 Task: Look for products in the category "Dental Care" from Himalaya only.
Action: Mouse moved to (349, 151)
Screenshot: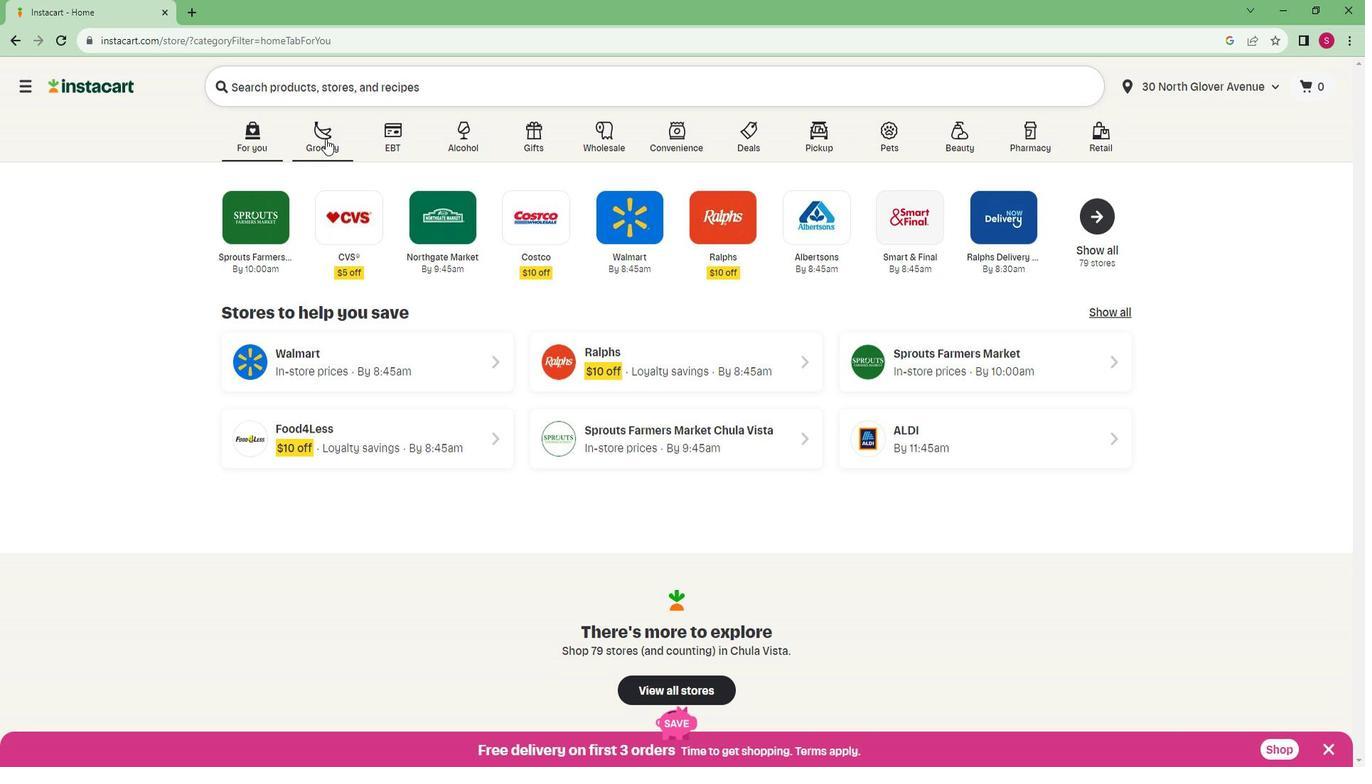 
Action: Mouse pressed left at (349, 151)
Screenshot: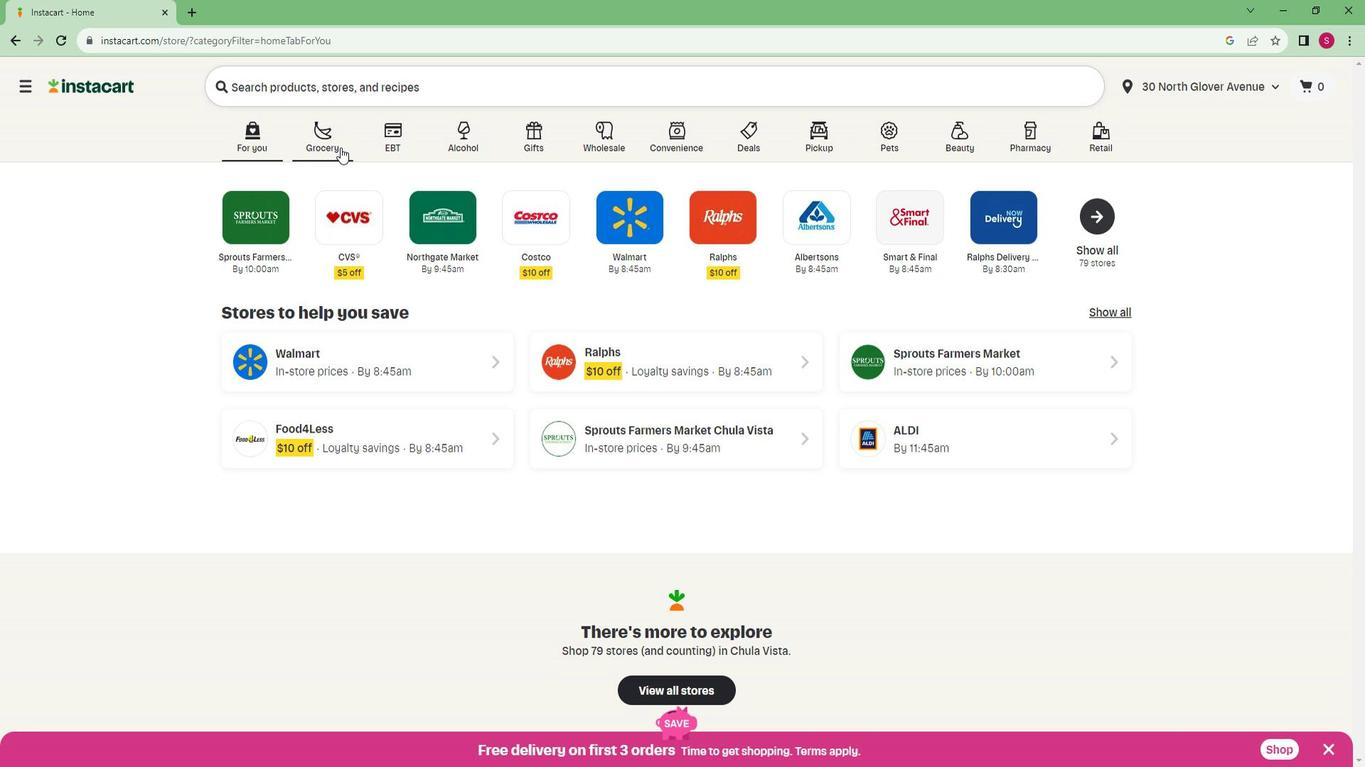 
Action: Mouse moved to (285, 397)
Screenshot: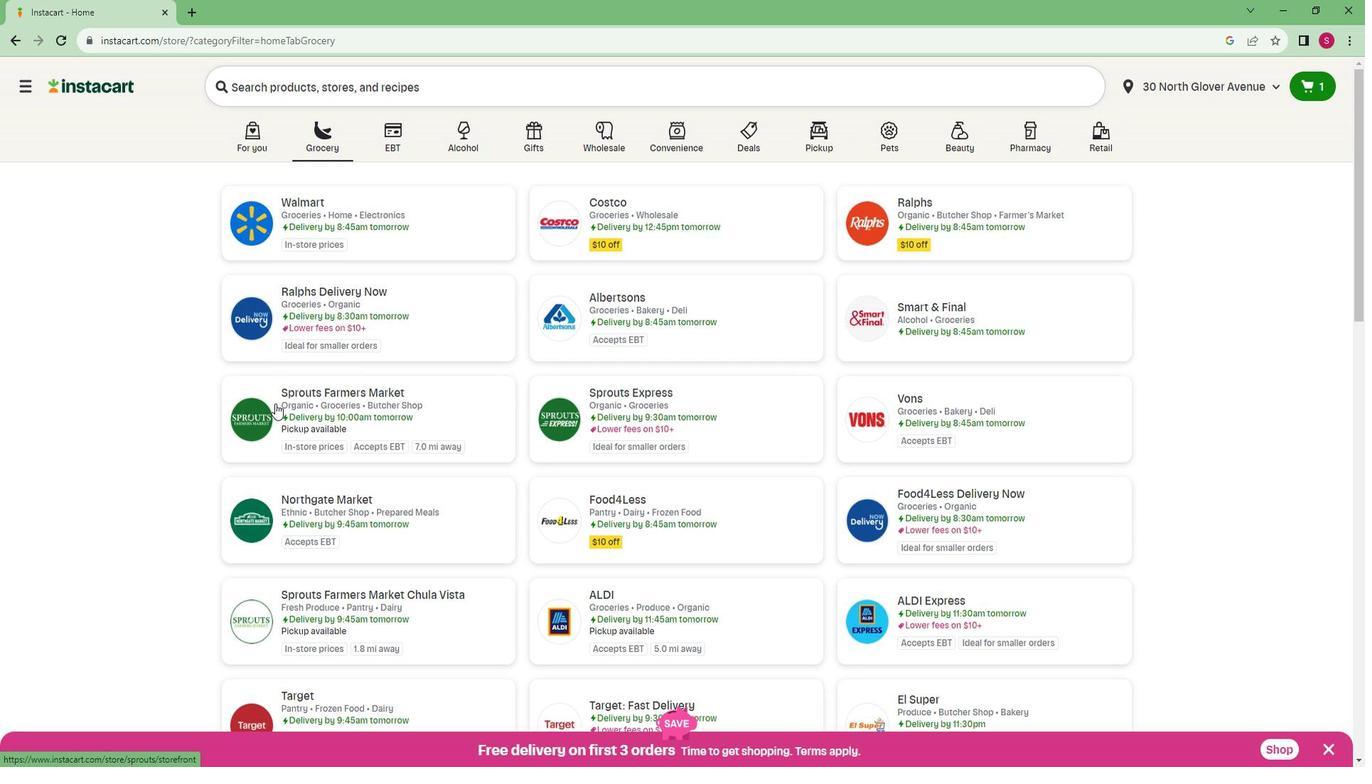 
Action: Mouse pressed left at (285, 397)
Screenshot: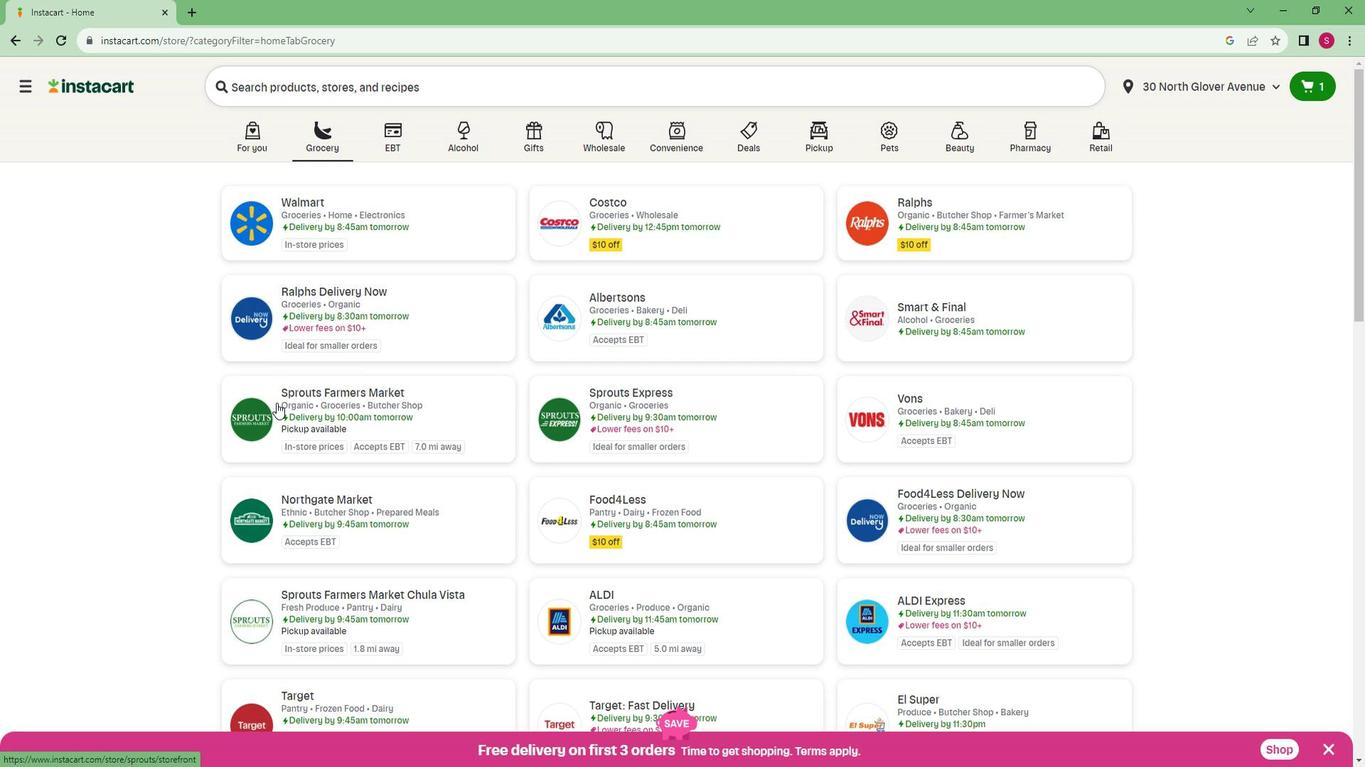 
Action: Mouse moved to (108, 545)
Screenshot: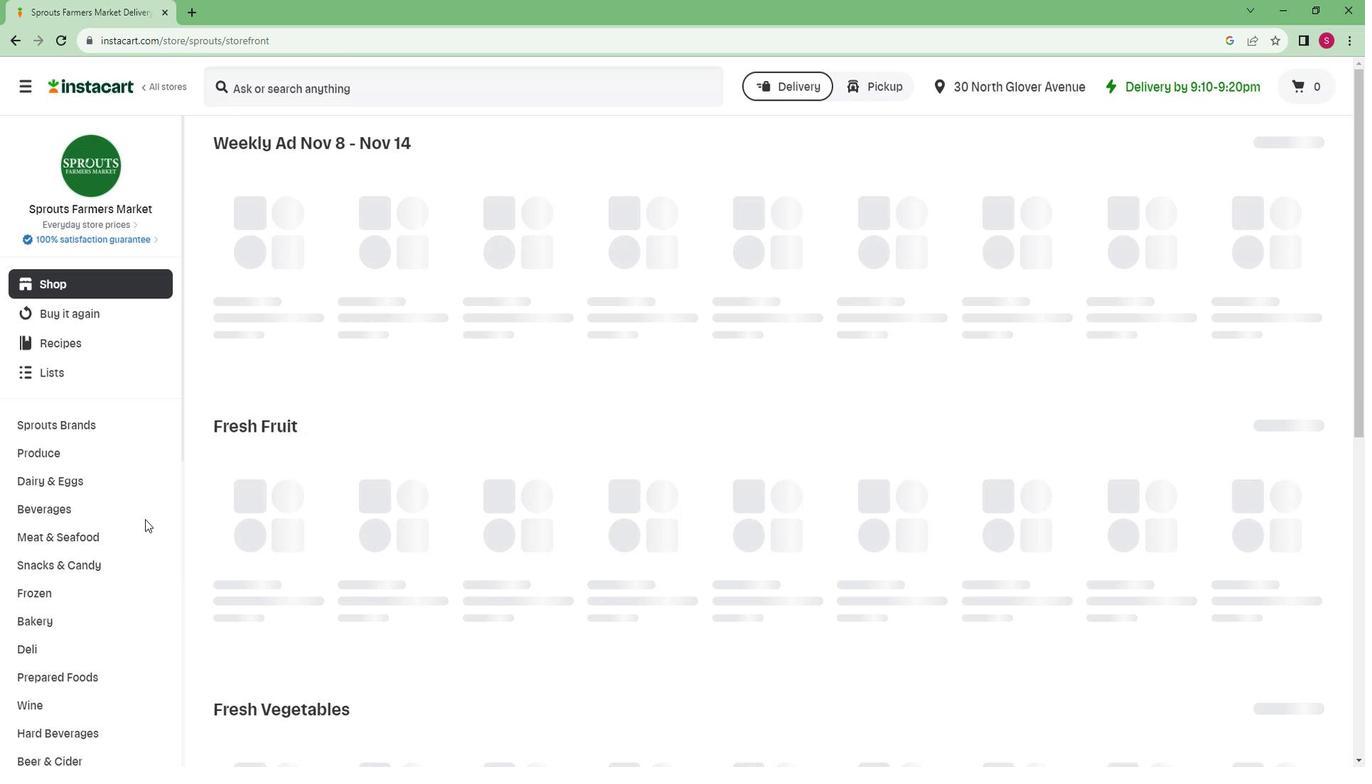 
Action: Mouse scrolled (108, 544) with delta (0, 0)
Screenshot: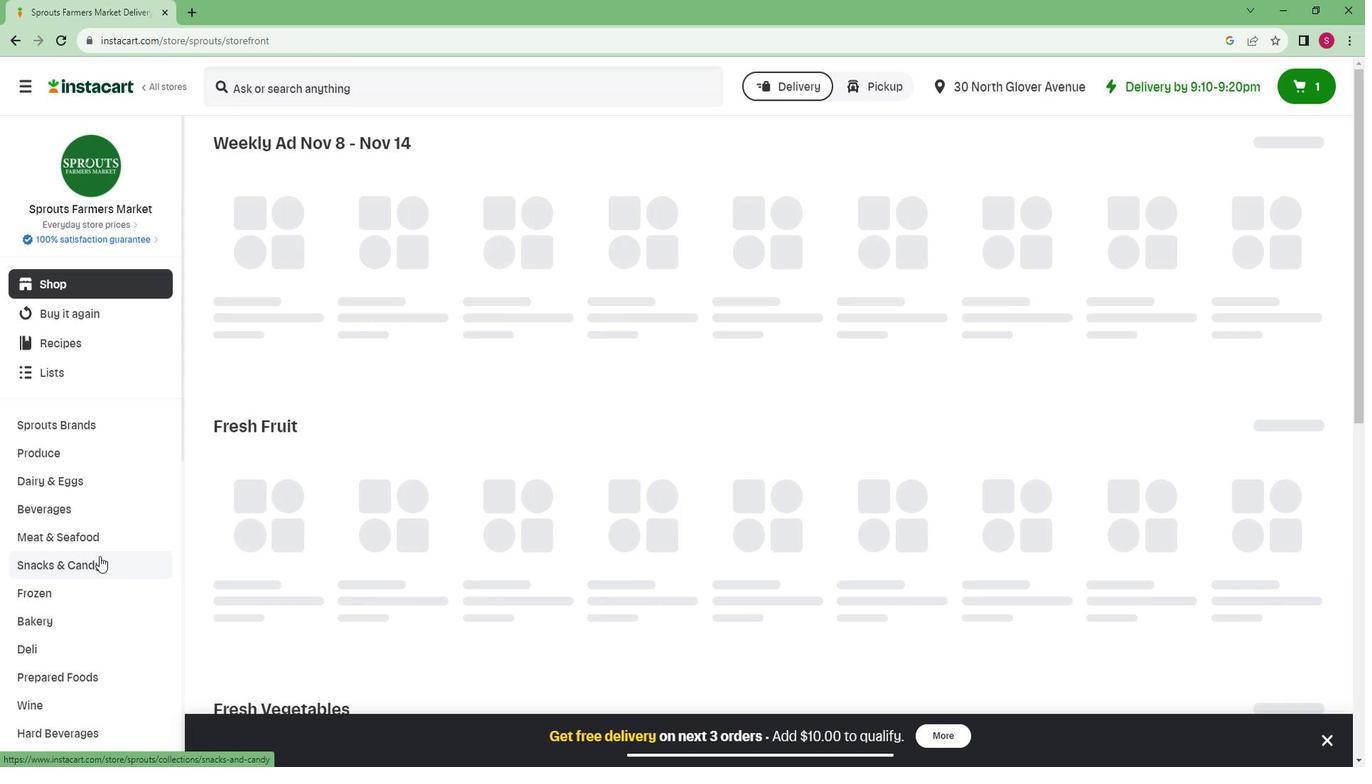 
Action: Mouse scrolled (108, 544) with delta (0, 0)
Screenshot: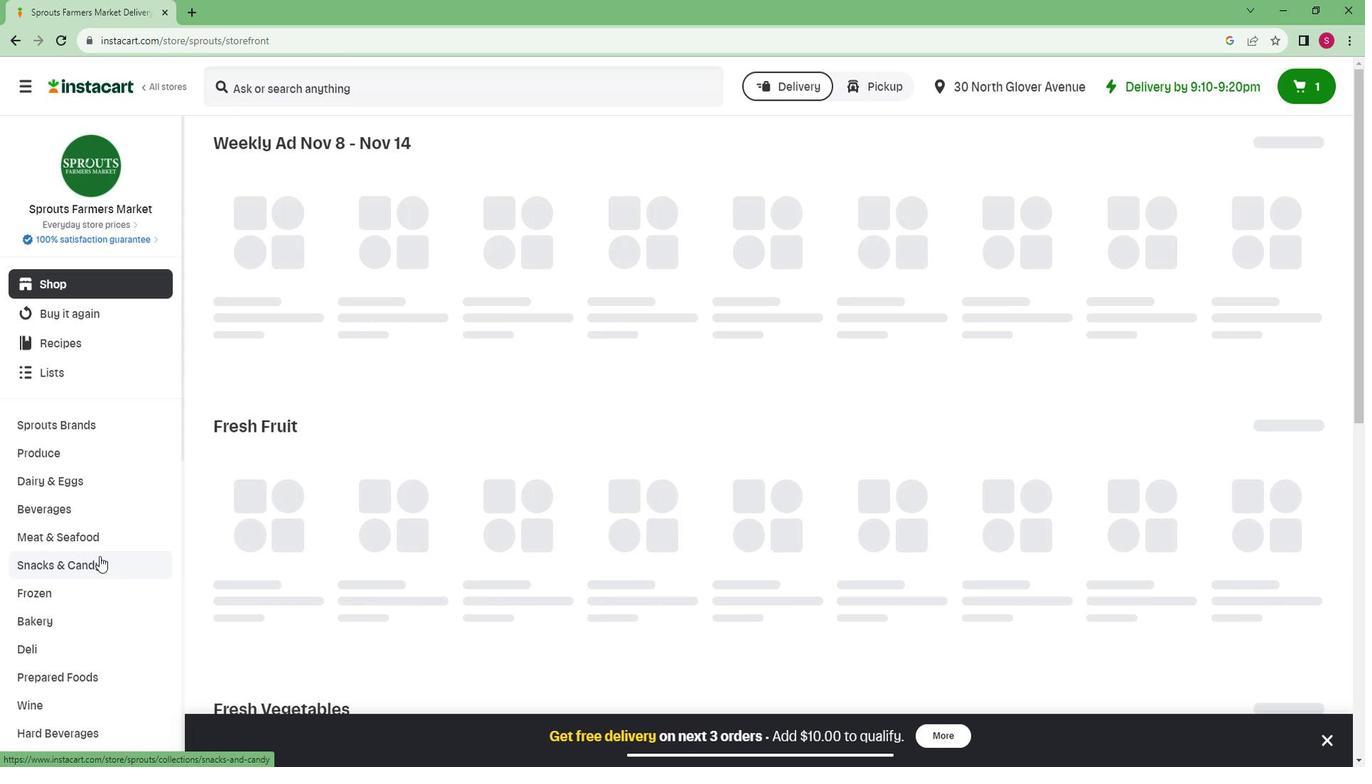 
Action: Mouse scrolled (108, 544) with delta (0, 0)
Screenshot: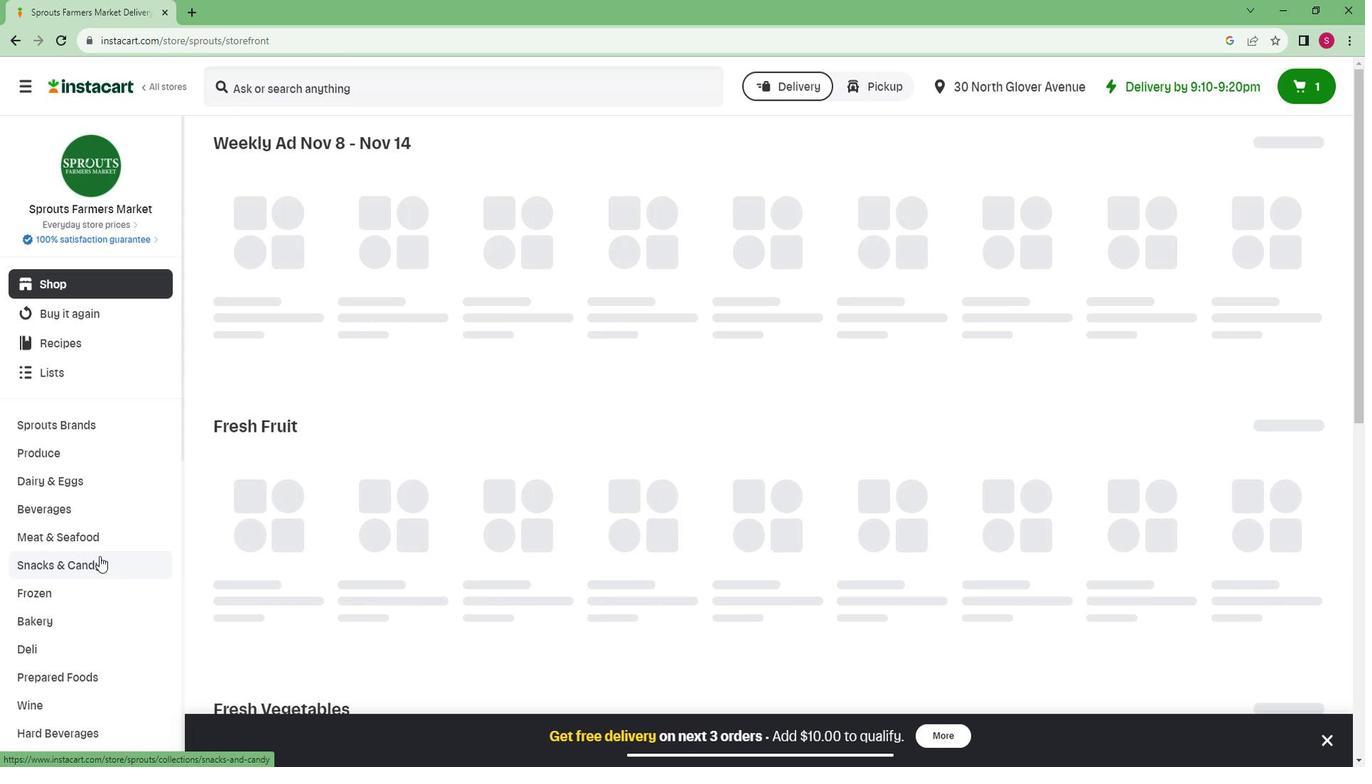 
Action: Mouse scrolled (108, 544) with delta (0, 0)
Screenshot: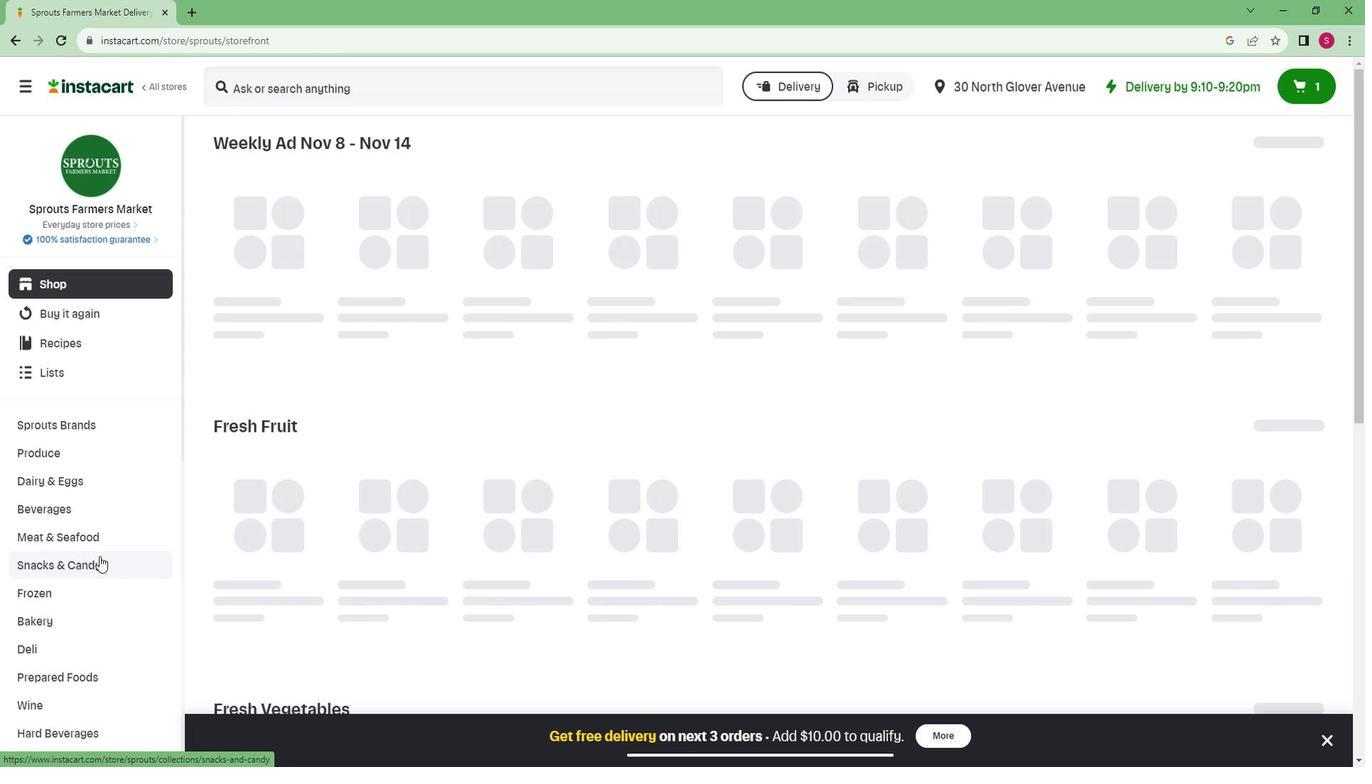 
Action: Mouse scrolled (108, 544) with delta (0, 0)
Screenshot: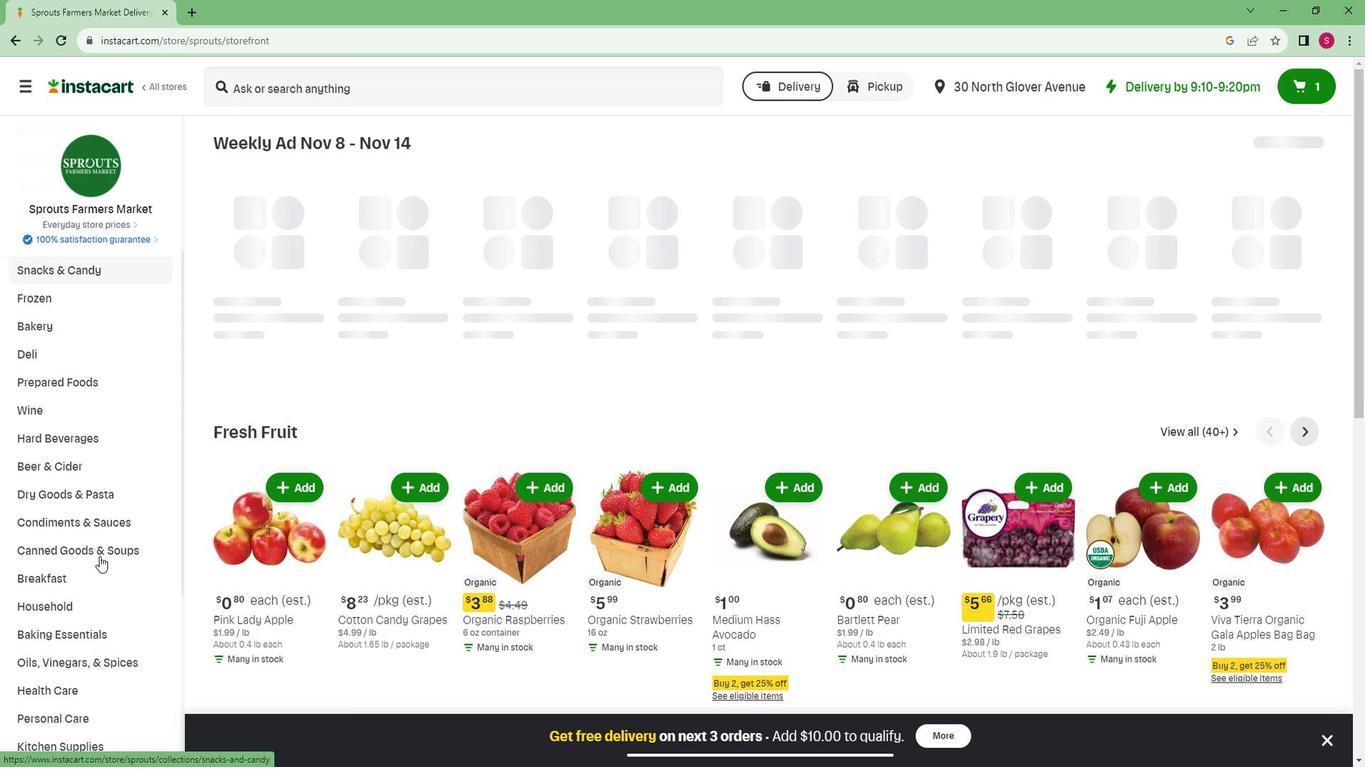 
Action: Mouse scrolled (108, 544) with delta (0, 0)
Screenshot: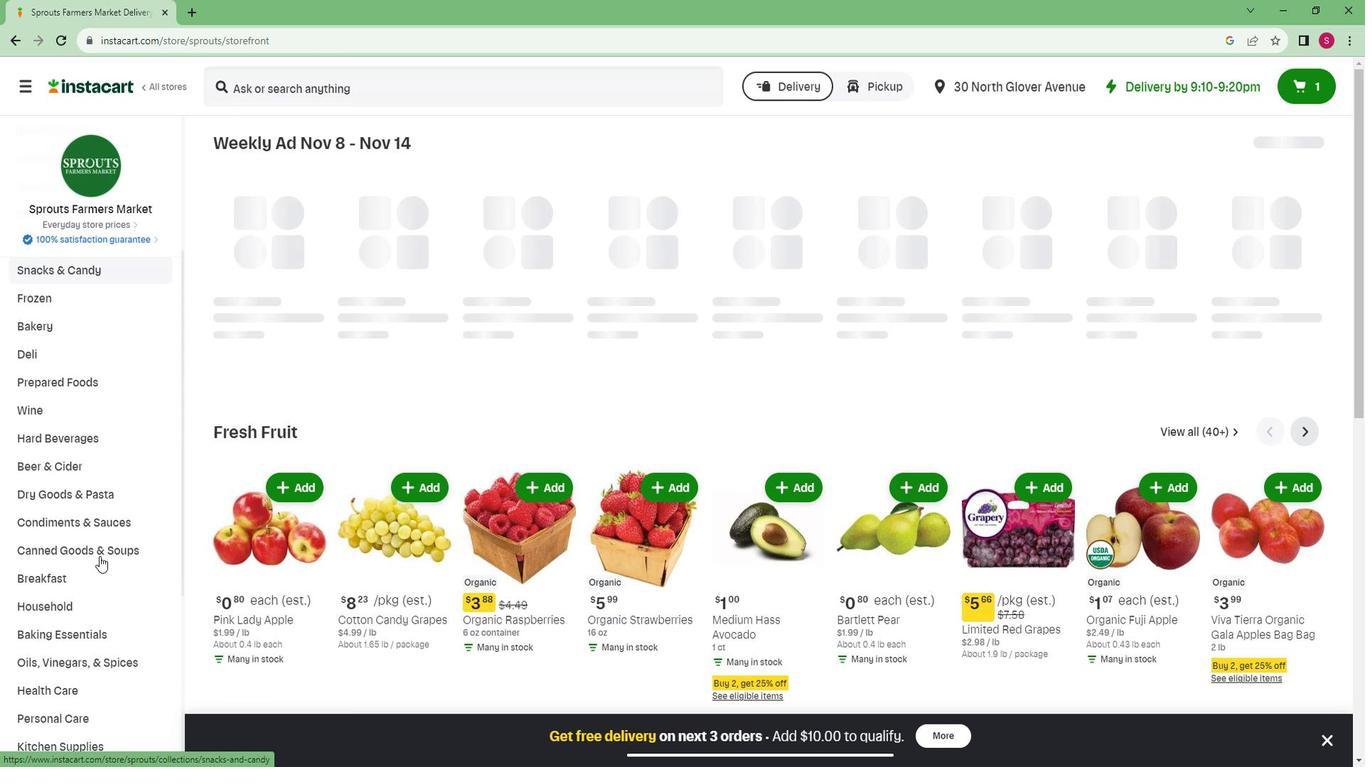 
Action: Mouse scrolled (108, 544) with delta (0, 0)
Screenshot: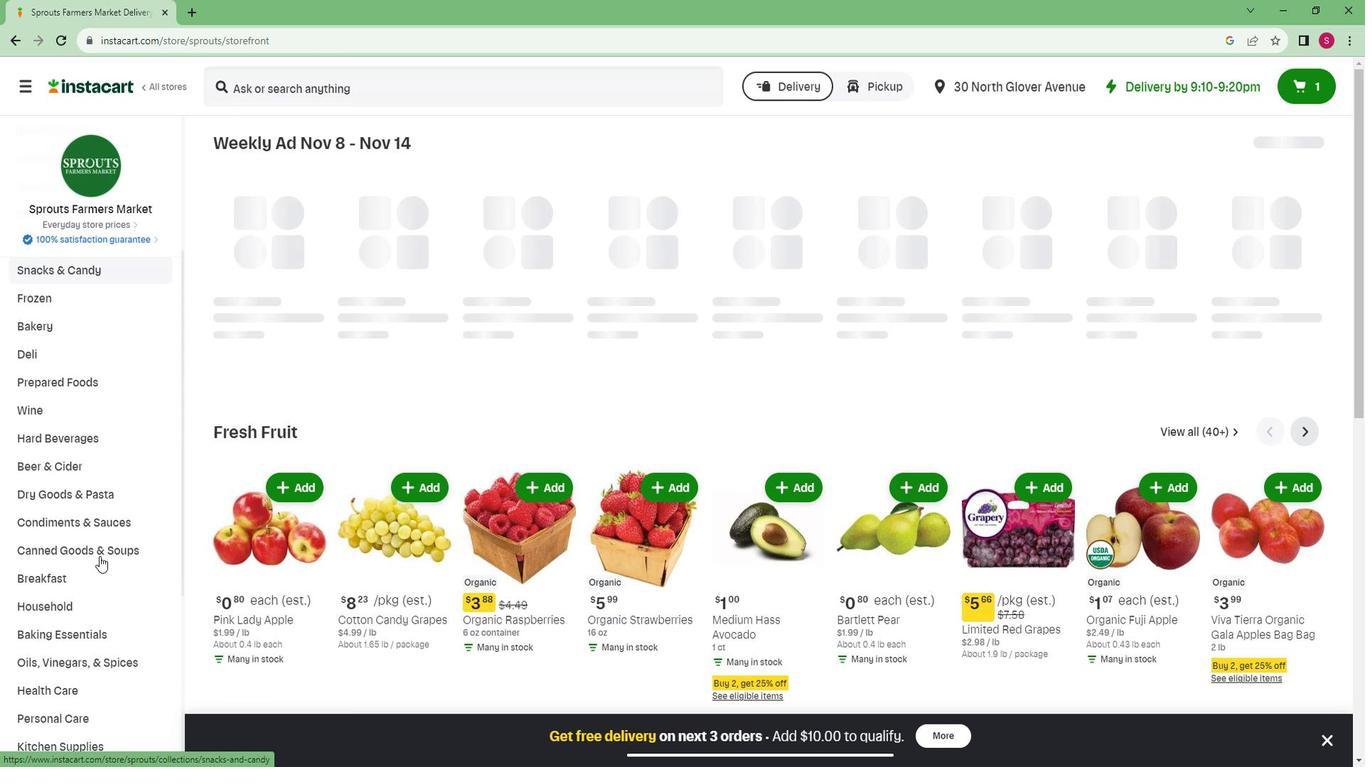 
Action: Mouse scrolled (108, 544) with delta (0, 0)
Screenshot: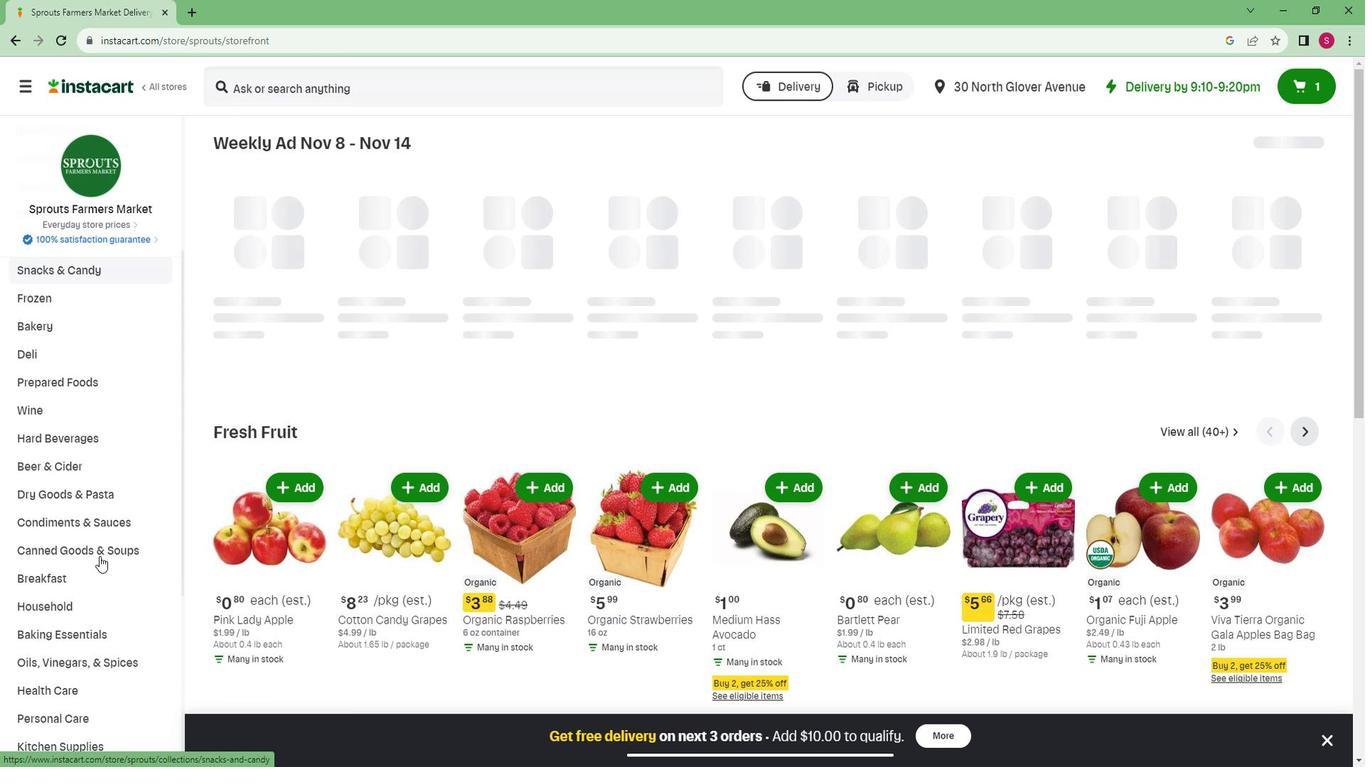 
Action: Mouse scrolled (108, 544) with delta (0, 0)
Screenshot: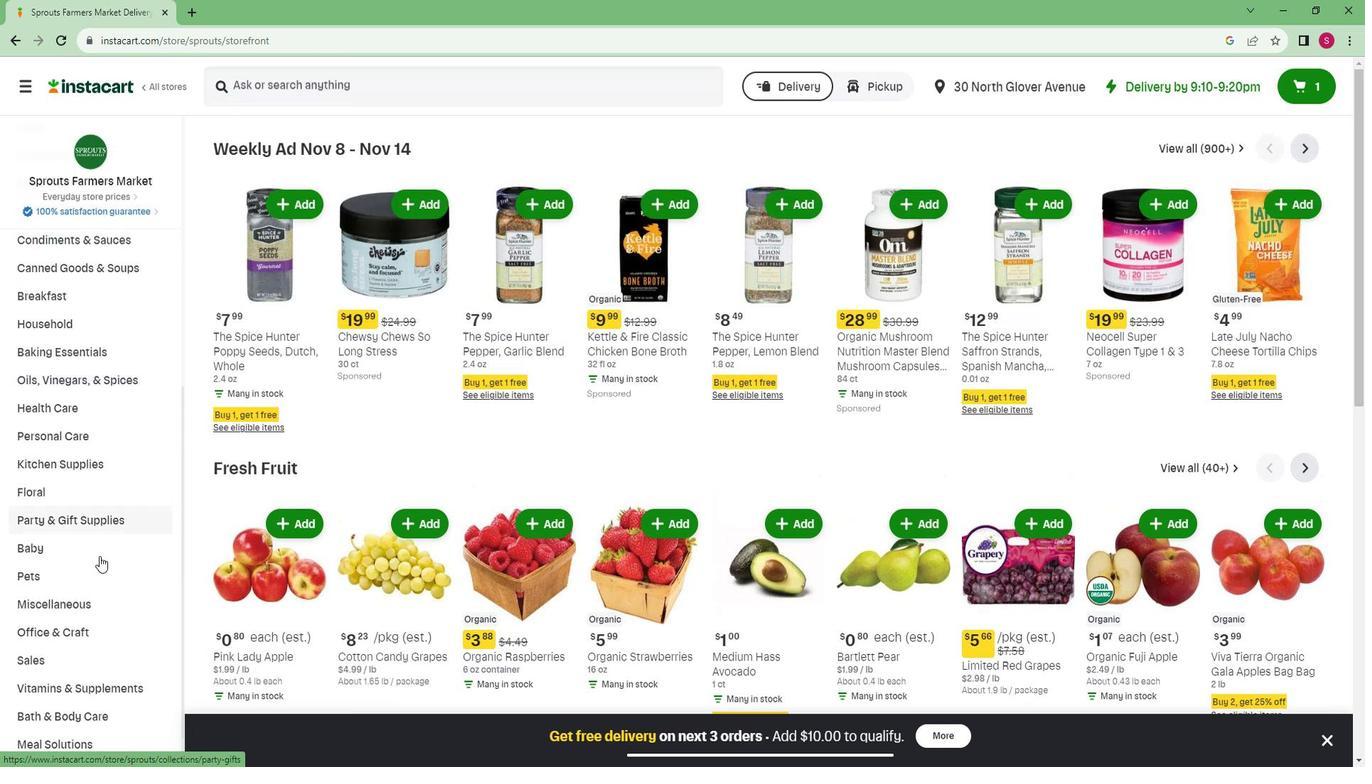 
Action: Mouse scrolled (108, 544) with delta (0, 0)
Screenshot: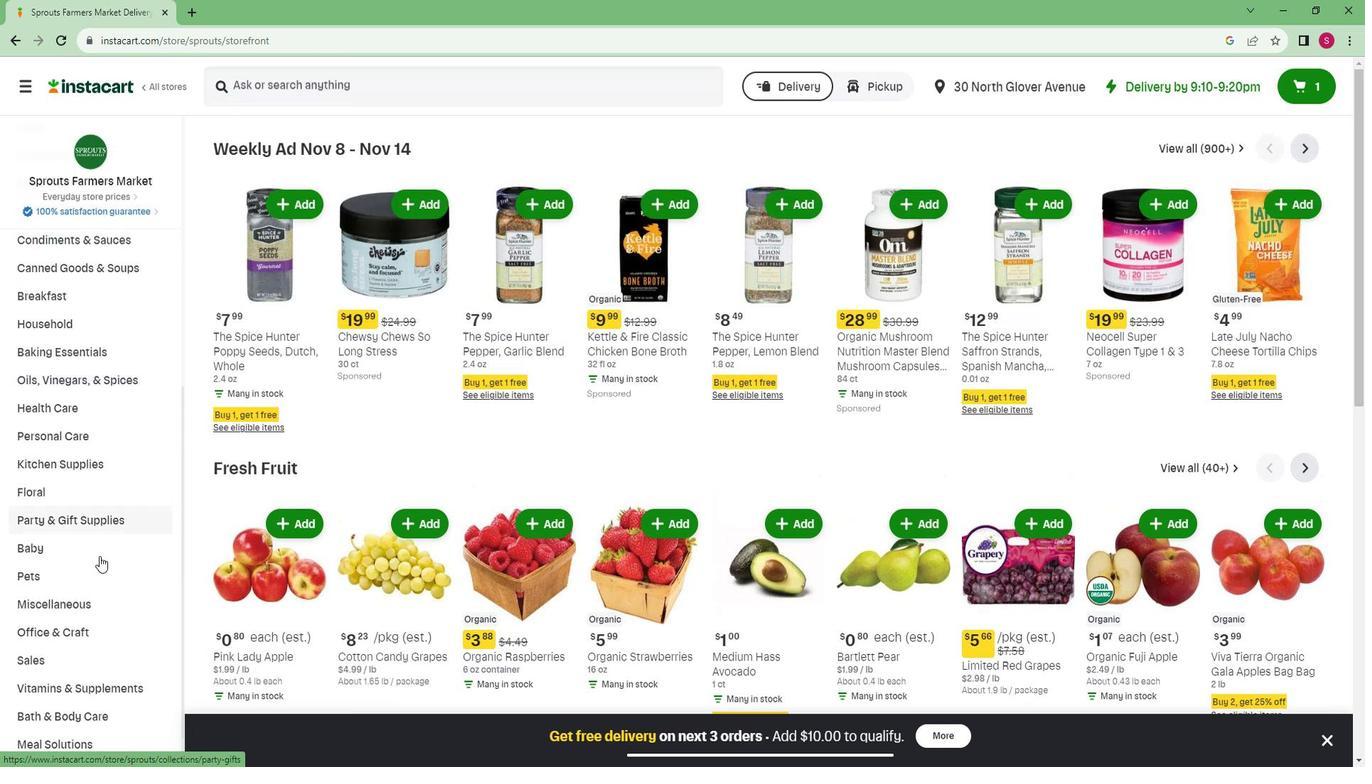 
Action: Mouse scrolled (108, 544) with delta (0, 0)
Screenshot: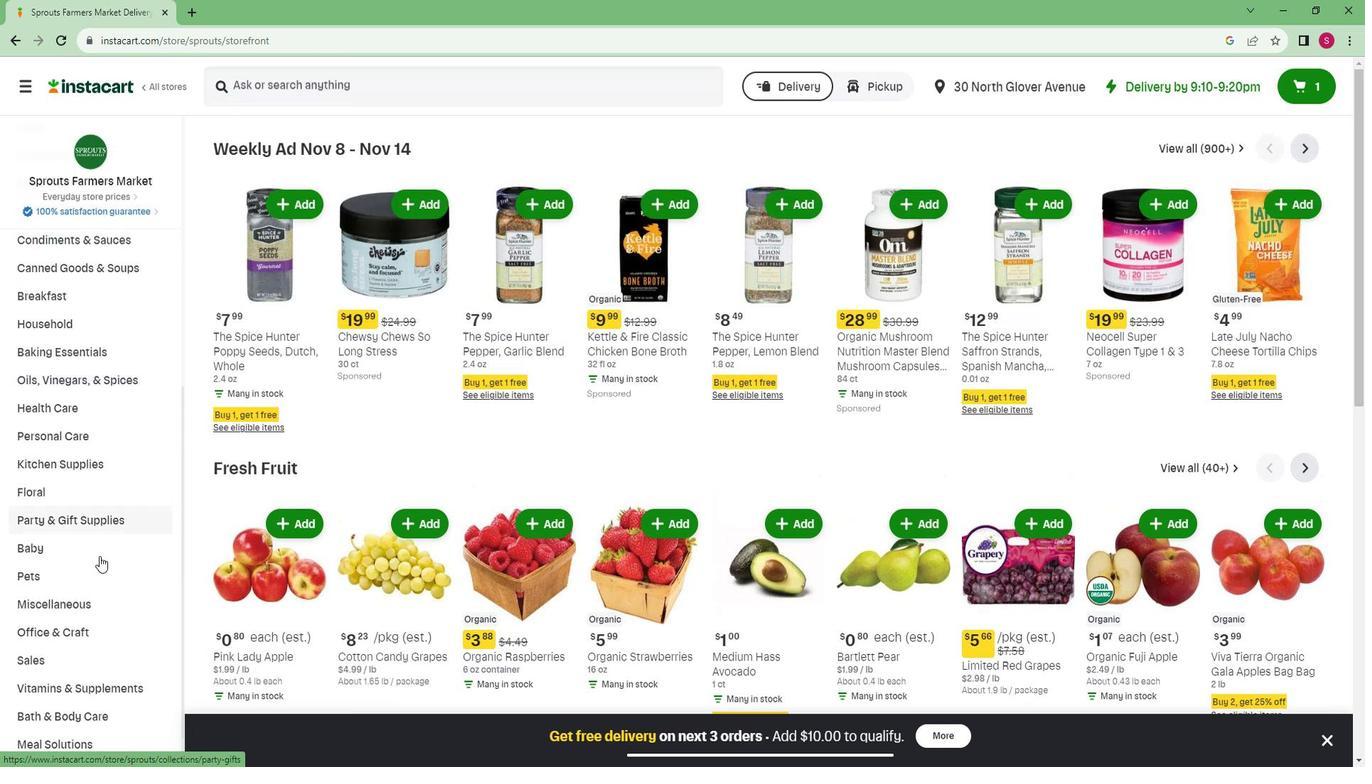 
Action: Mouse scrolled (108, 544) with delta (0, 0)
Screenshot: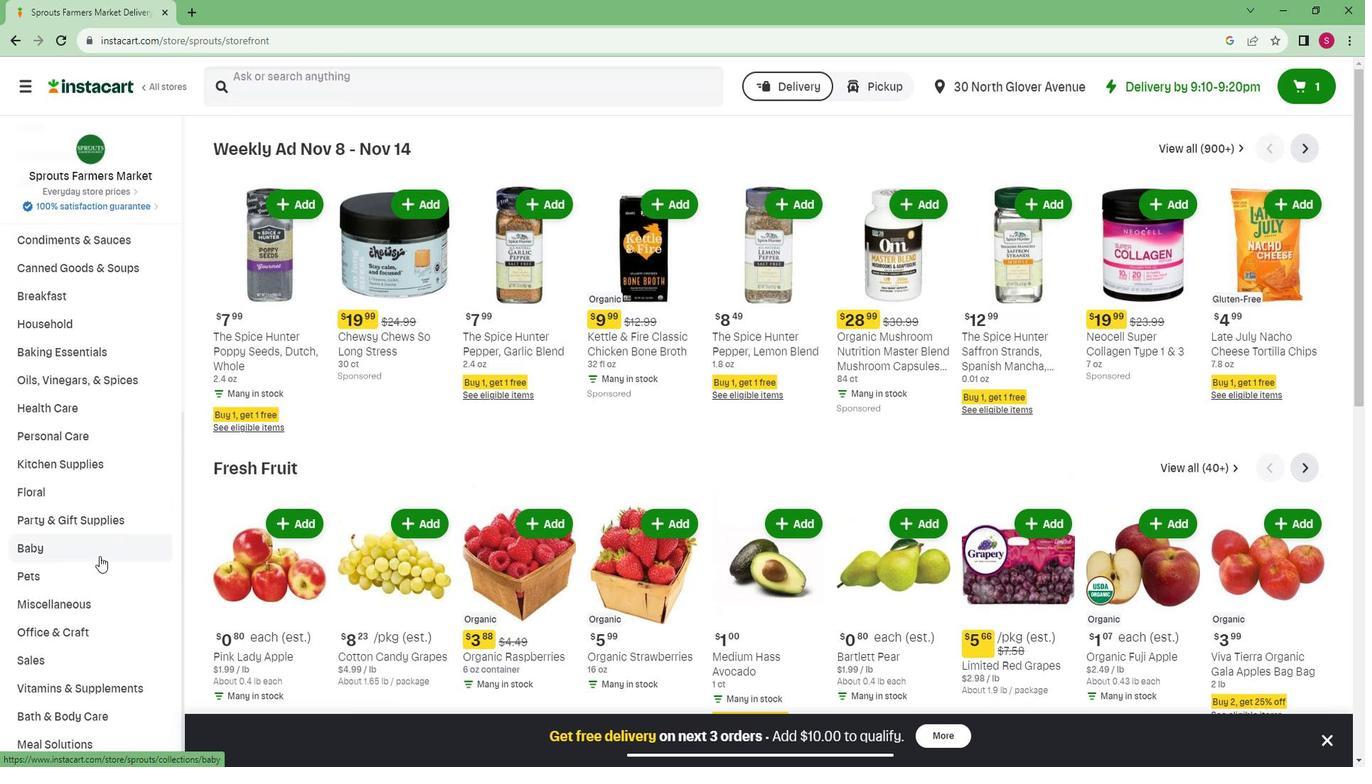 
Action: Mouse moved to (69, 695)
Screenshot: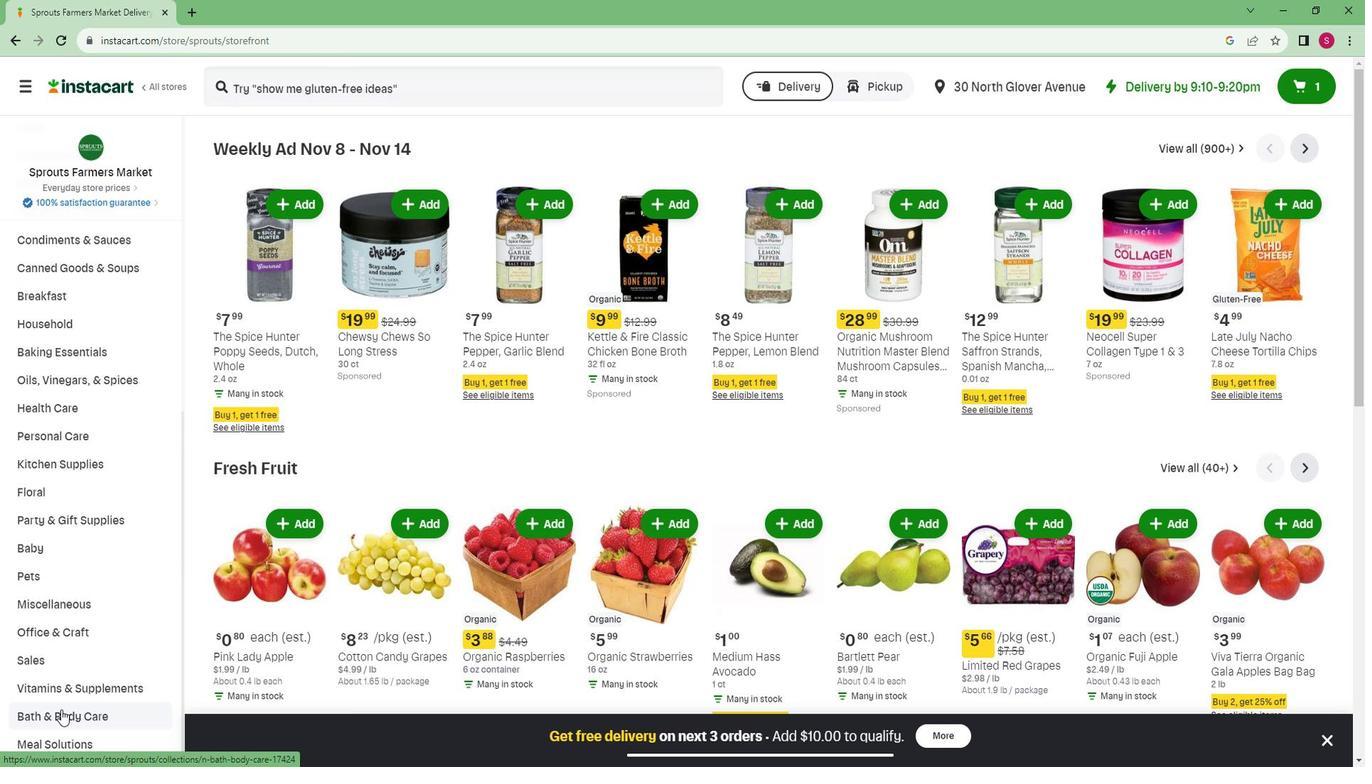 
Action: Mouse pressed left at (69, 695)
Screenshot: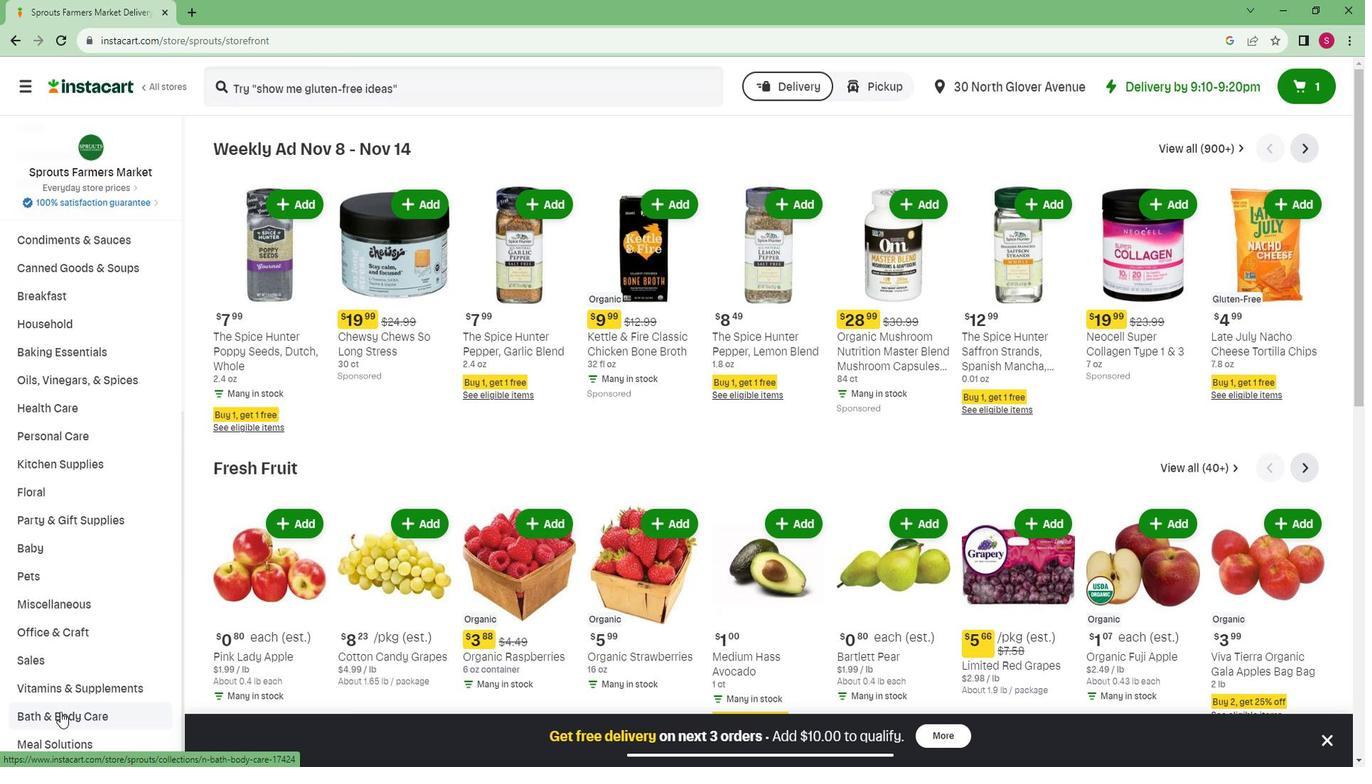 
Action: Mouse moved to (937, 190)
Screenshot: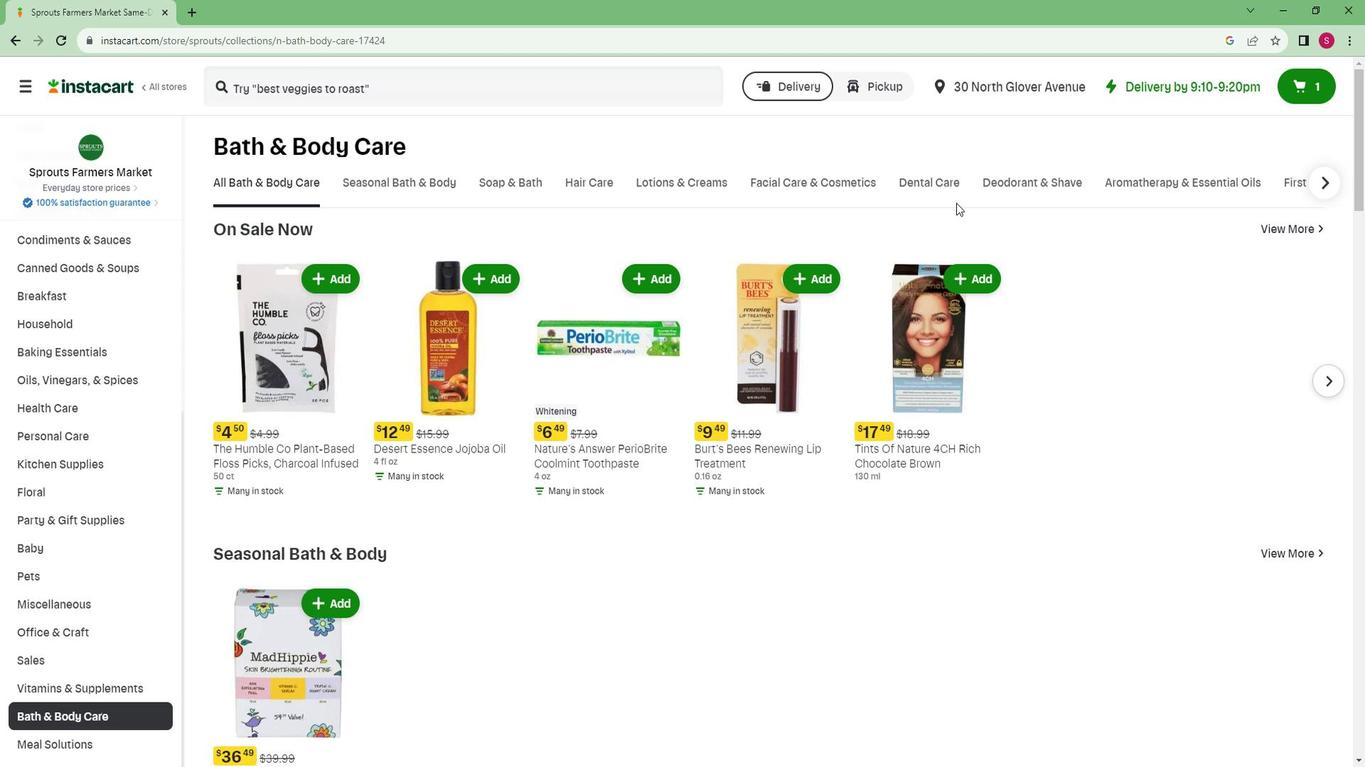
Action: Mouse pressed left at (937, 190)
Screenshot: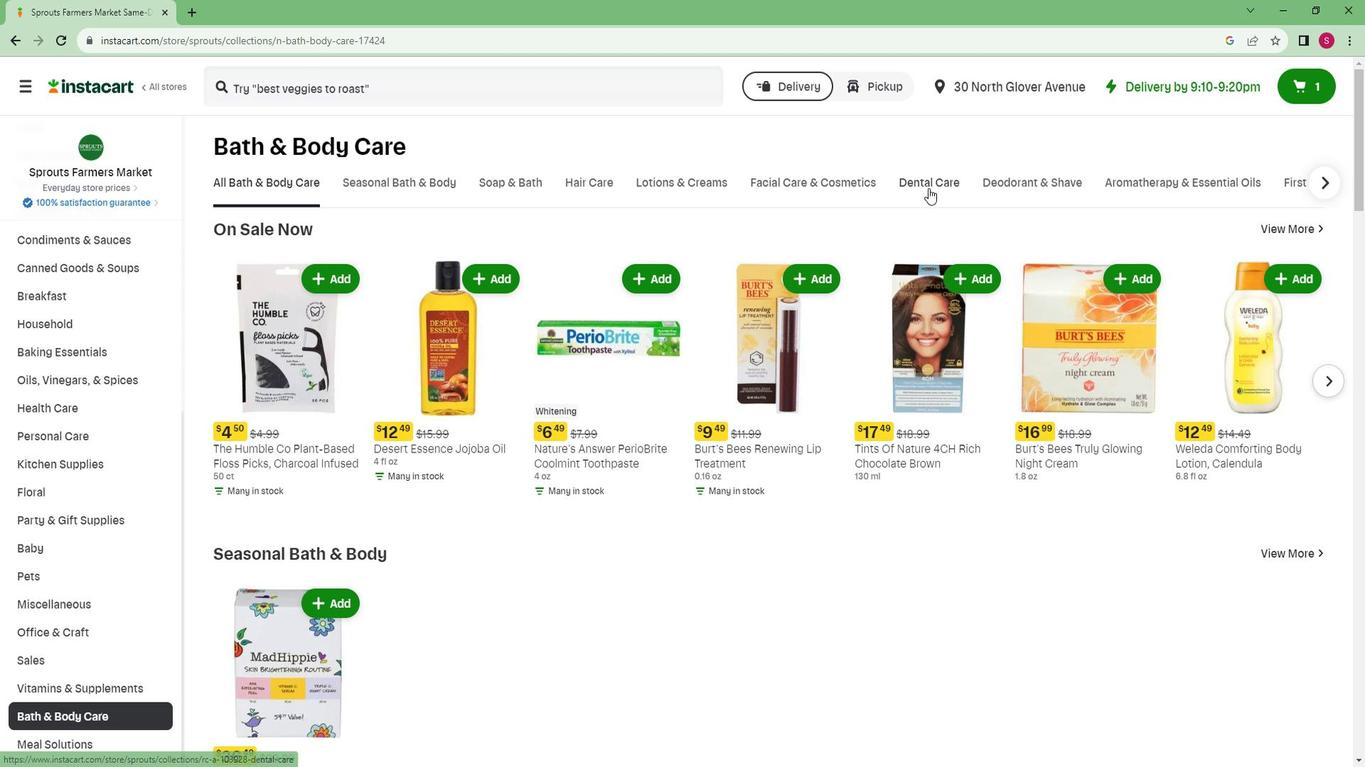 
Action: Mouse moved to (455, 233)
Screenshot: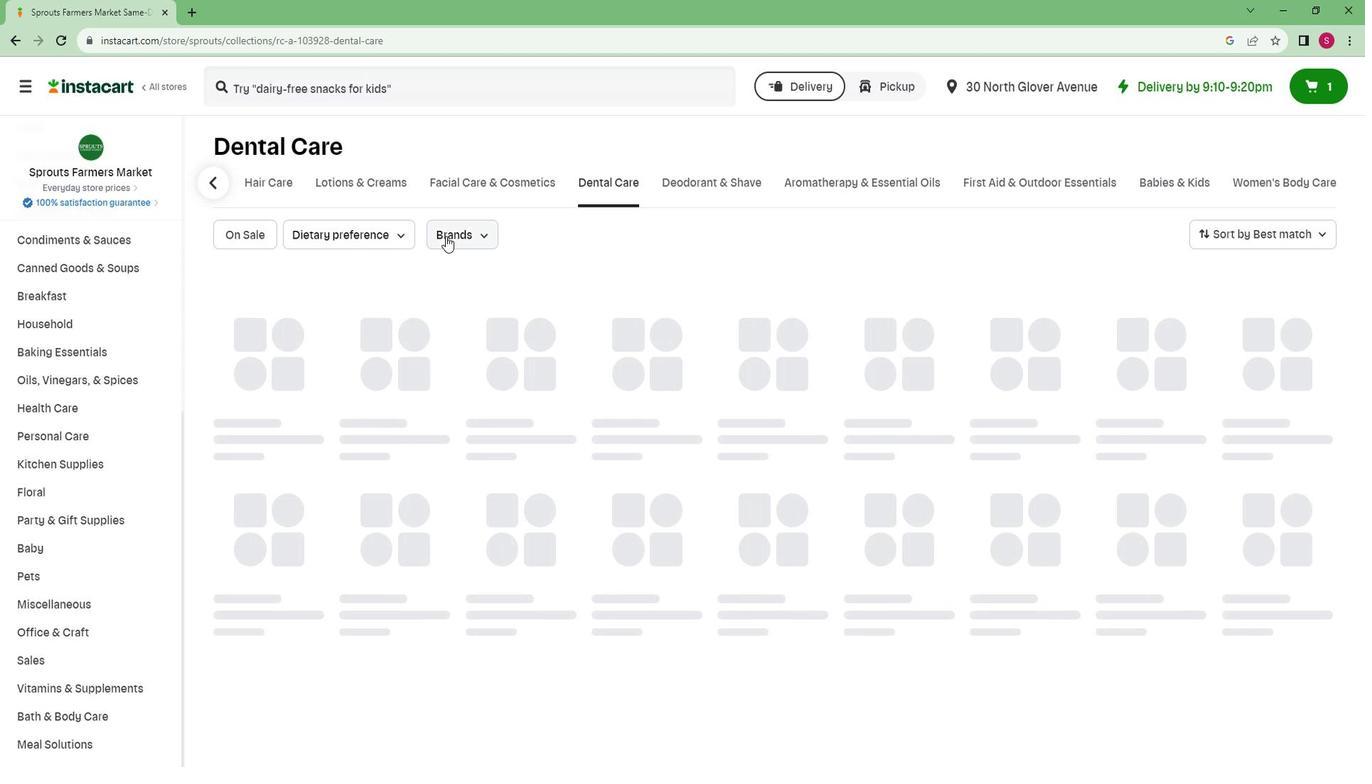 
Action: Mouse pressed left at (455, 233)
Screenshot: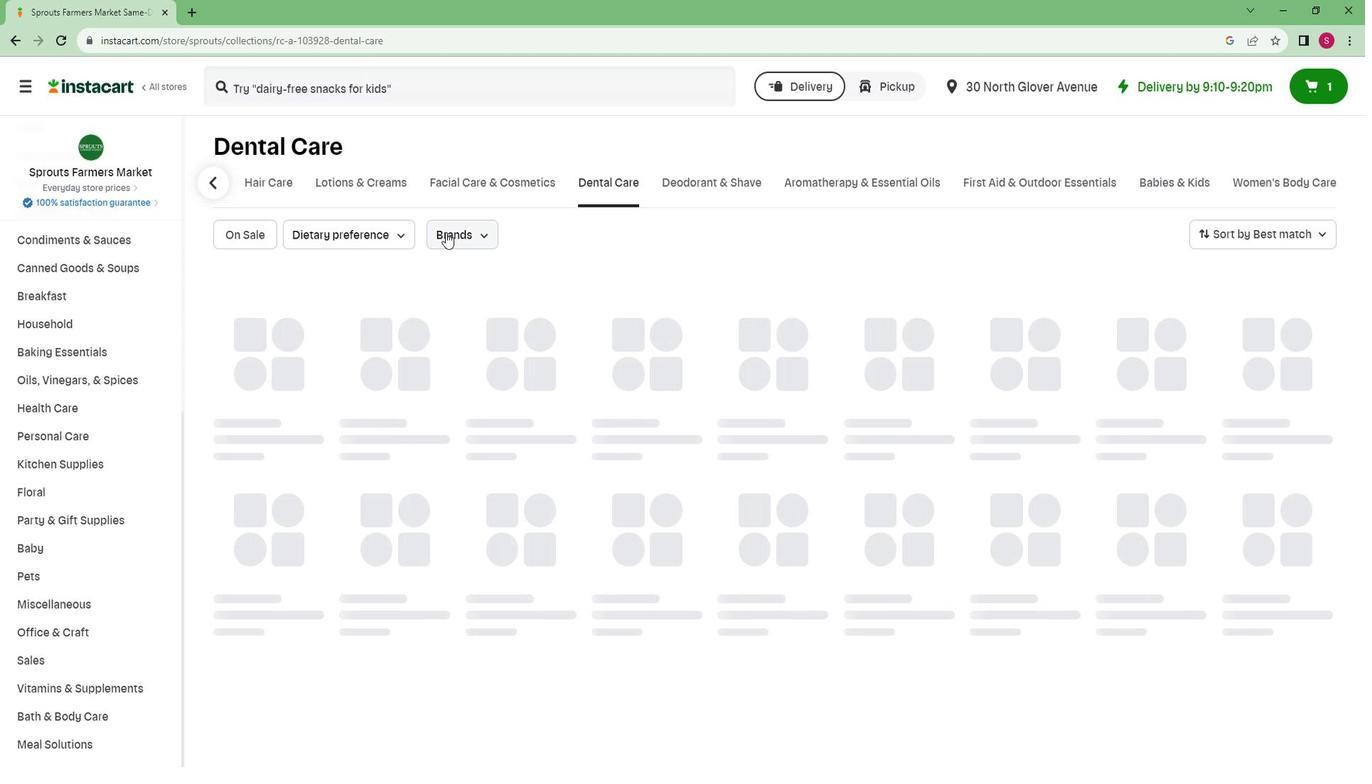 
Action: Mouse moved to (477, 423)
Screenshot: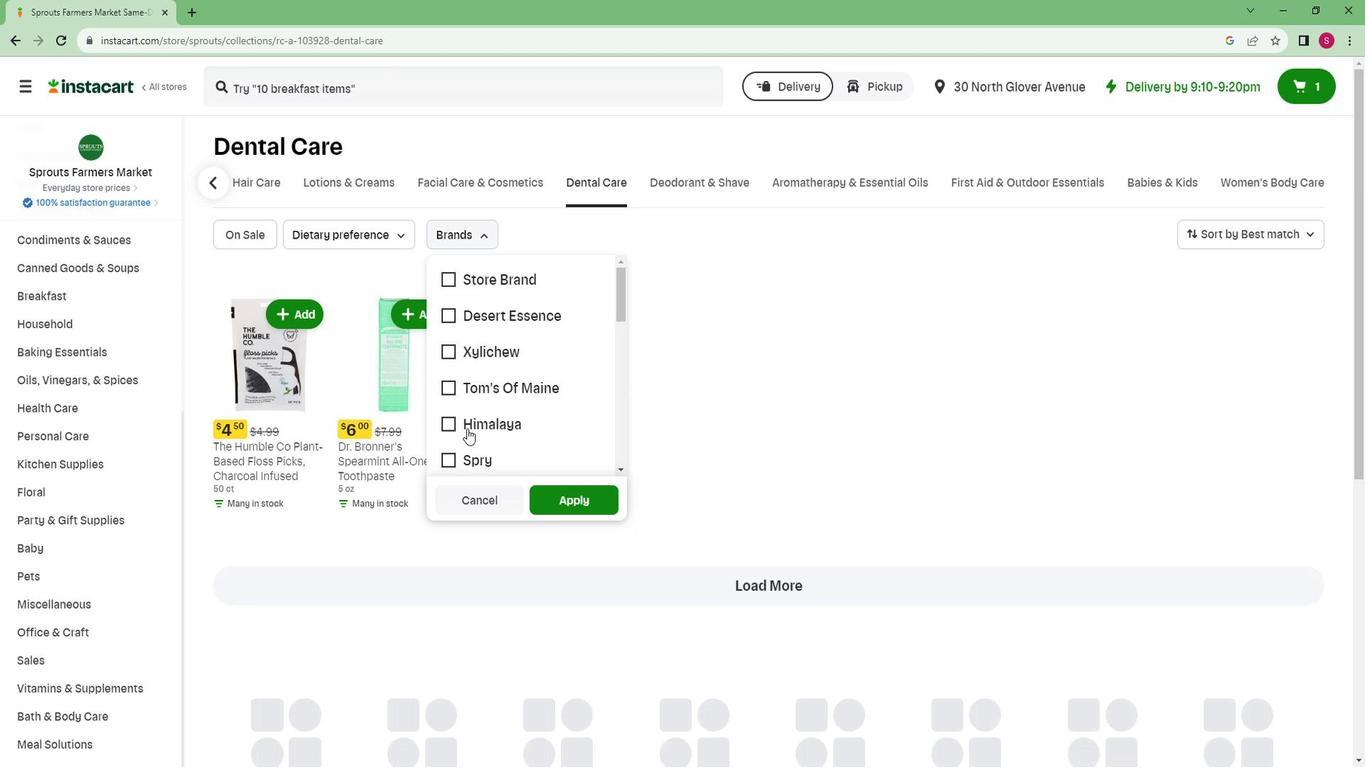 
Action: Mouse pressed left at (477, 423)
Screenshot: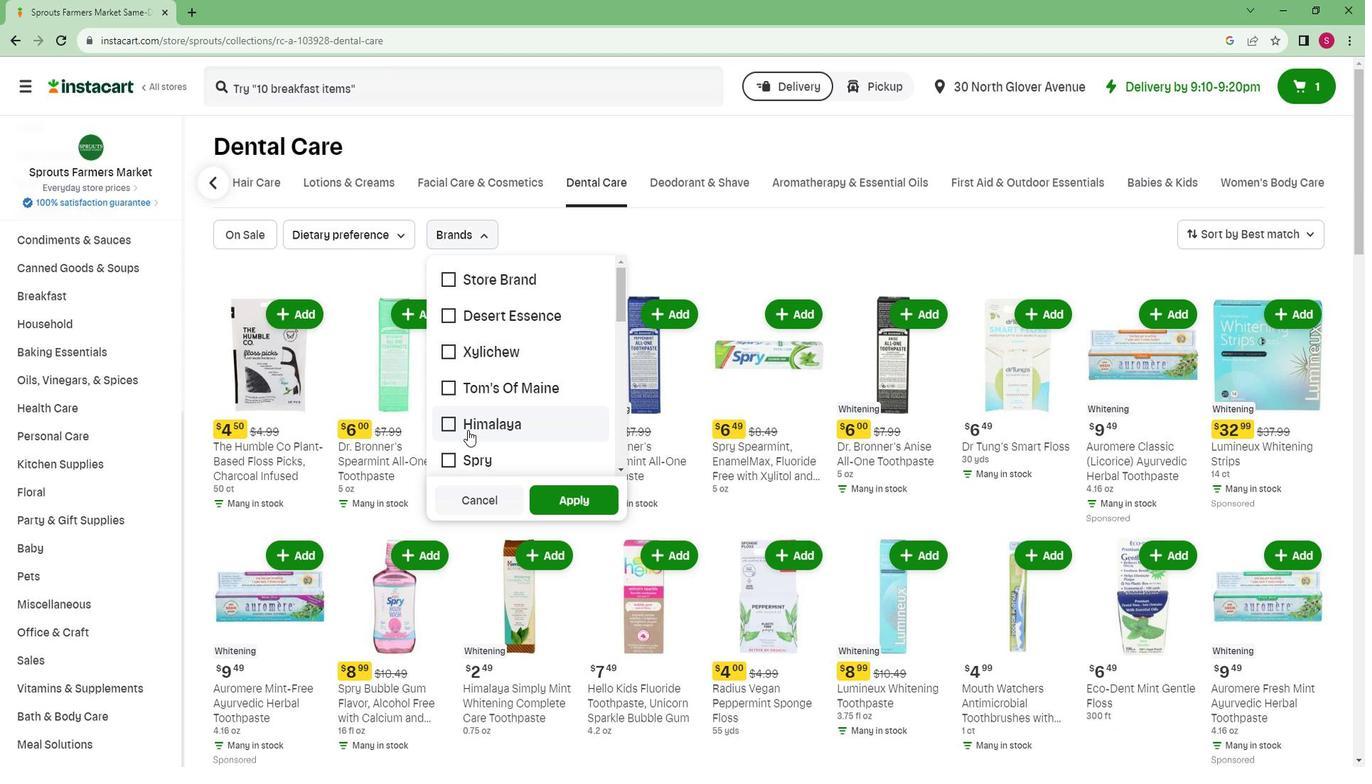 
Action: Mouse moved to (580, 496)
Screenshot: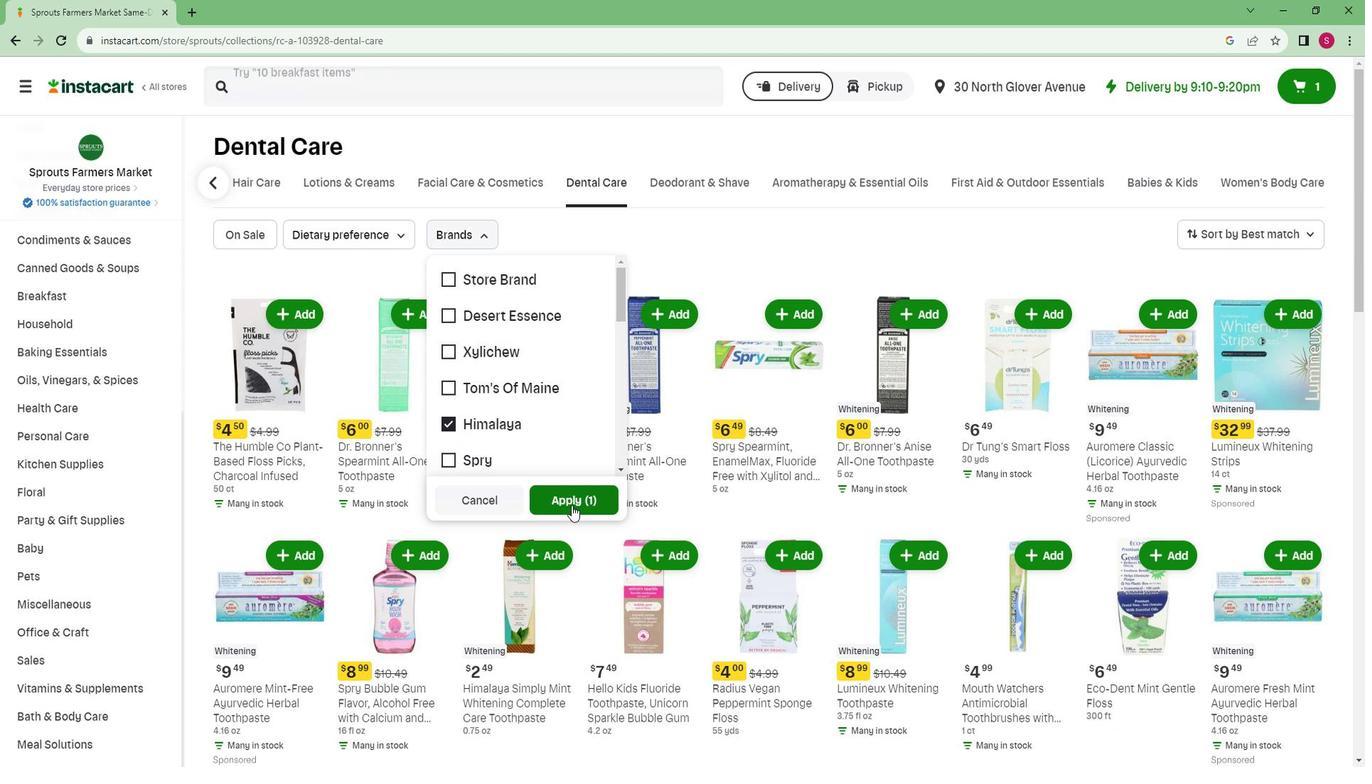 
Action: Mouse pressed left at (580, 496)
Screenshot: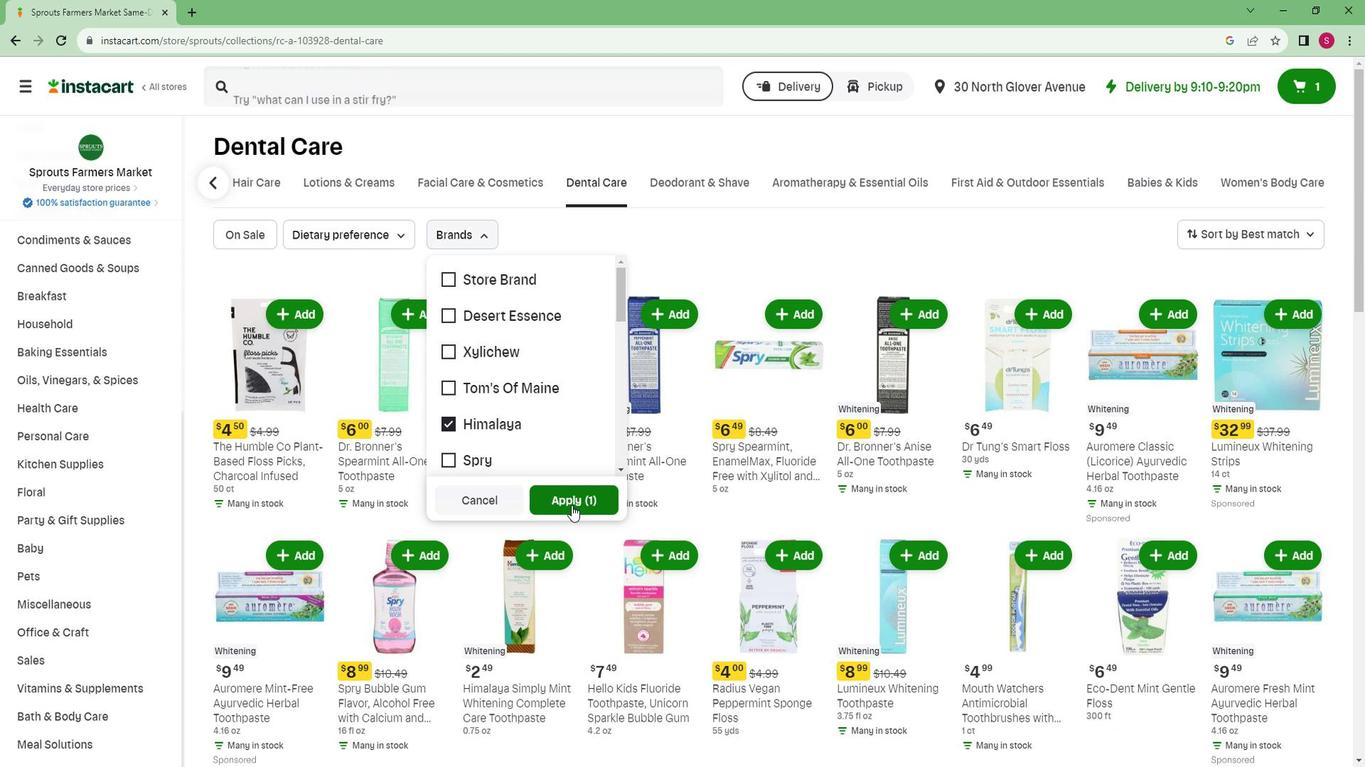 
